 Task: Look for products in the category "Drink Mixes" from the brand "Clear Theory".
Action: Mouse pressed left at (20, 91)
Screenshot: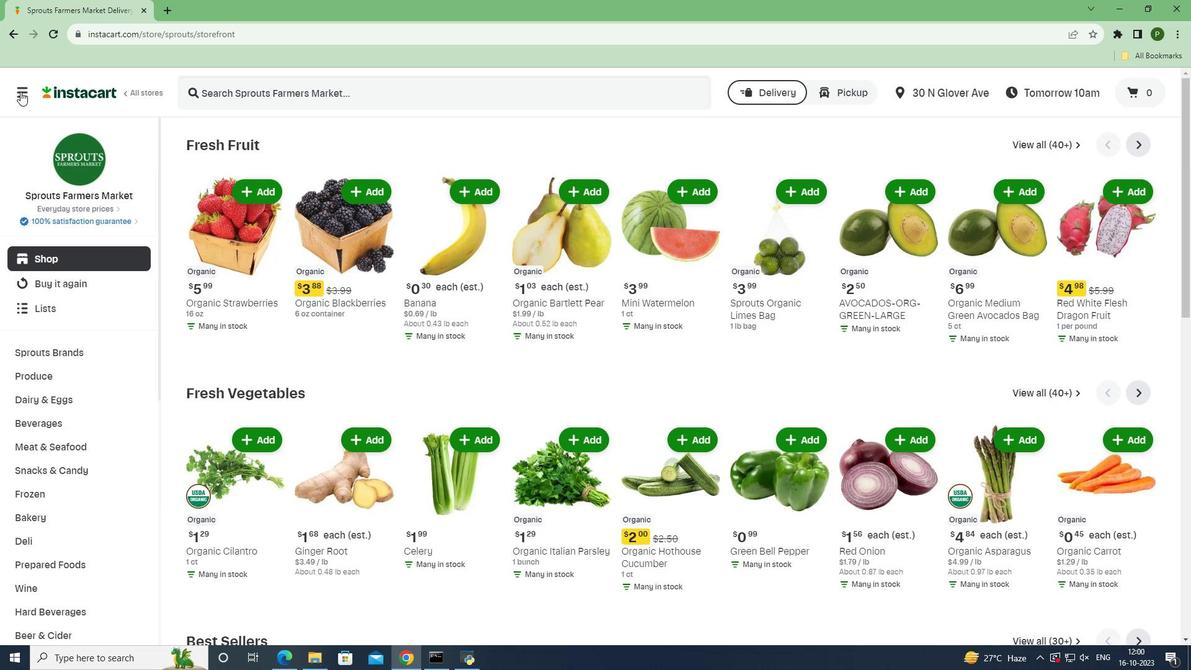 
Action: Mouse moved to (33, 332)
Screenshot: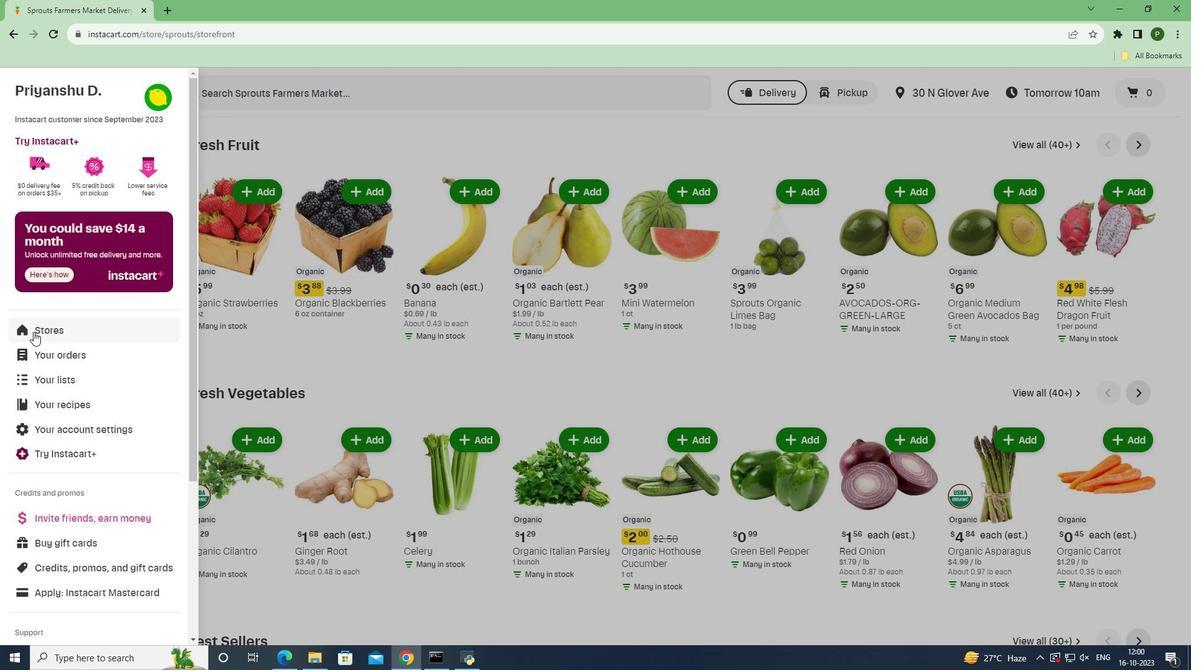 
Action: Mouse pressed left at (33, 332)
Screenshot: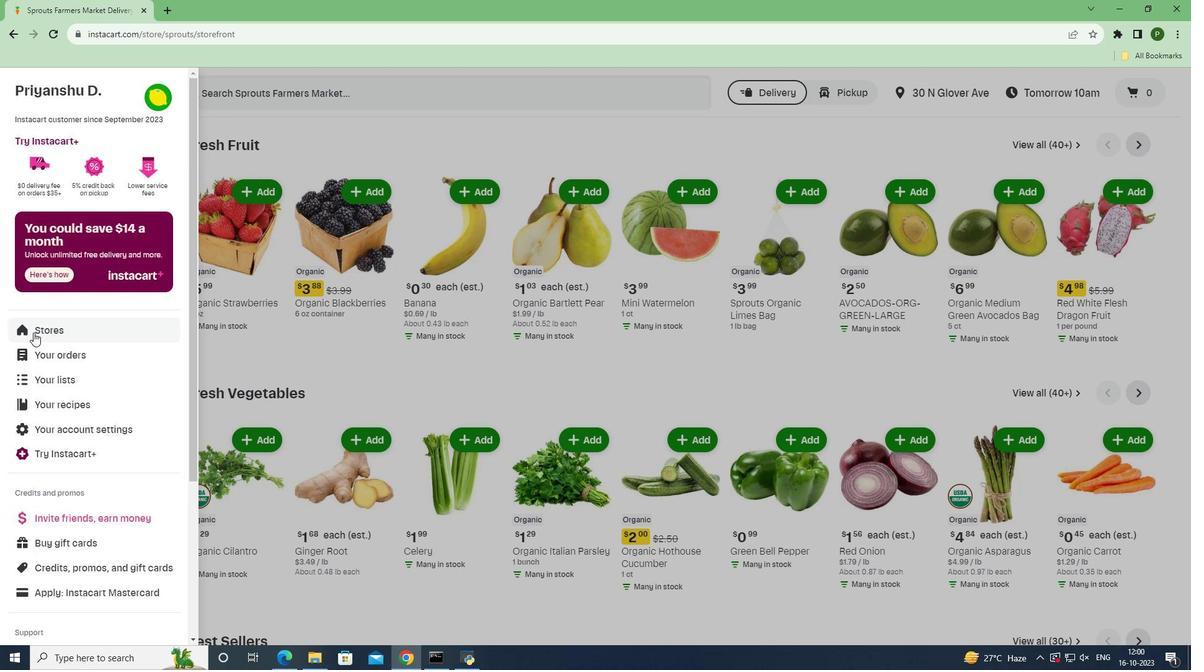 
Action: Mouse moved to (301, 138)
Screenshot: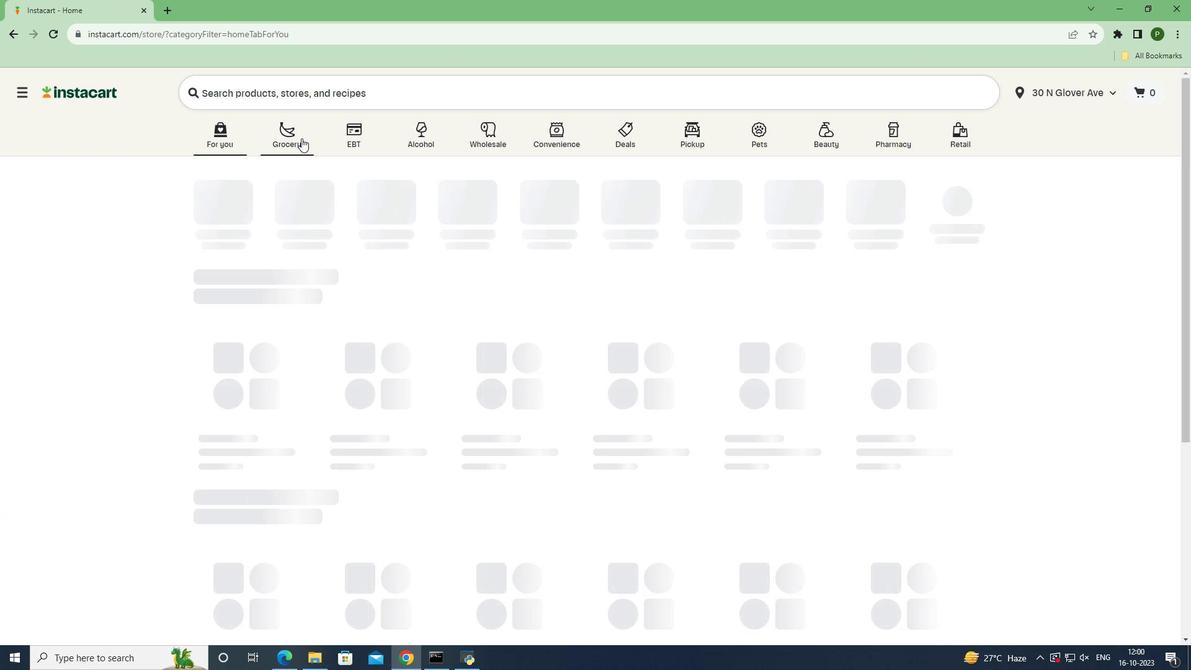 
Action: Mouse pressed left at (301, 138)
Screenshot: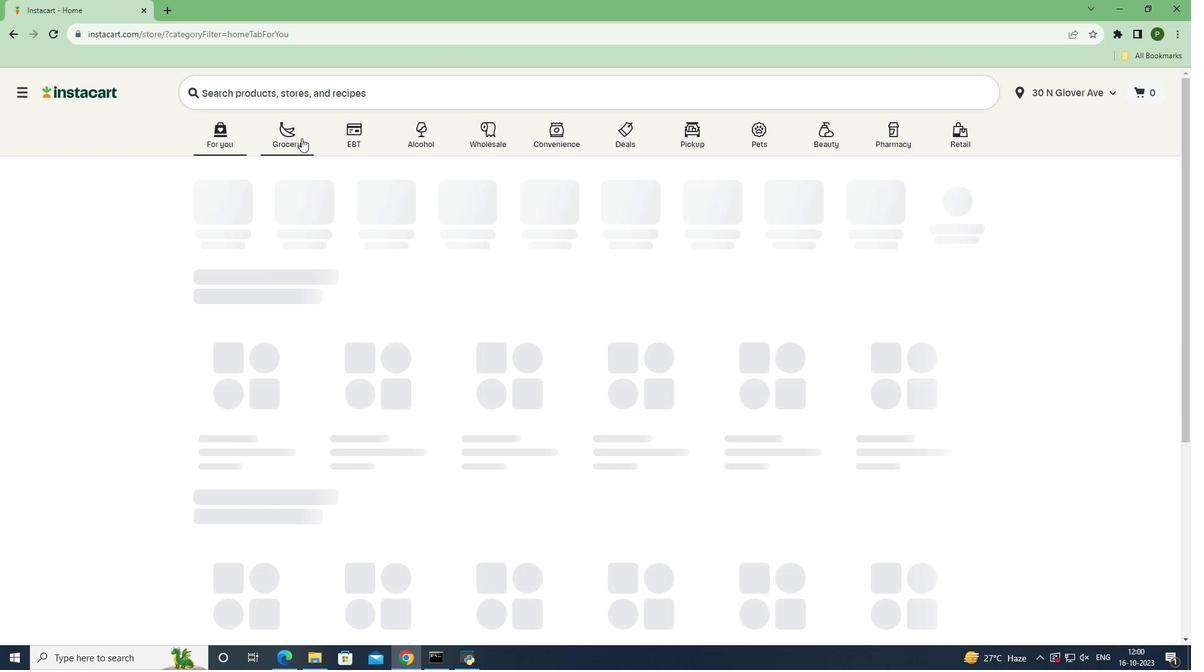 
Action: Mouse moved to (774, 298)
Screenshot: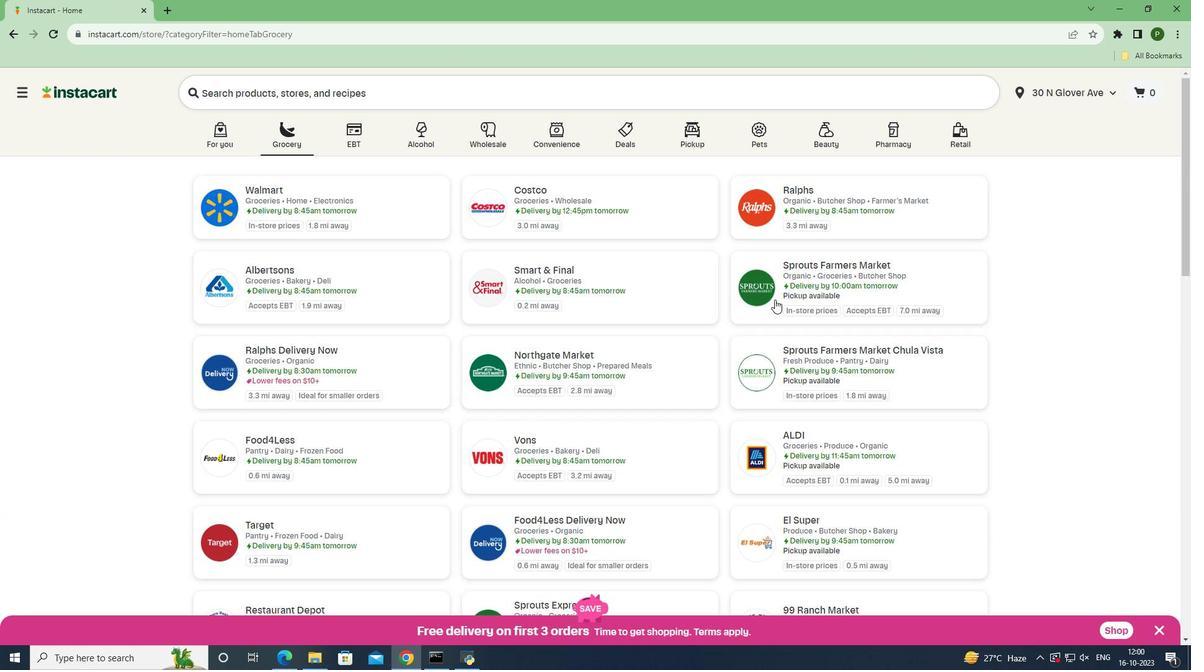 
Action: Mouse pressed left at (774, 298)
Screenshot: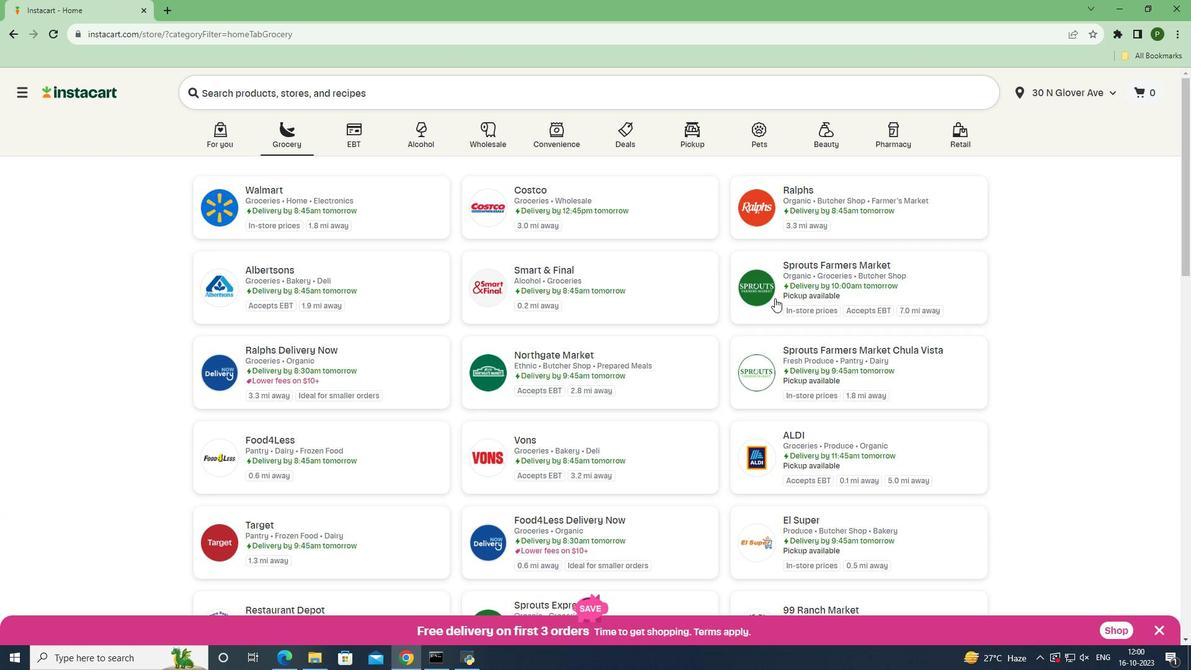 
Action: Mouse moved to (83, 418)
Screenshot: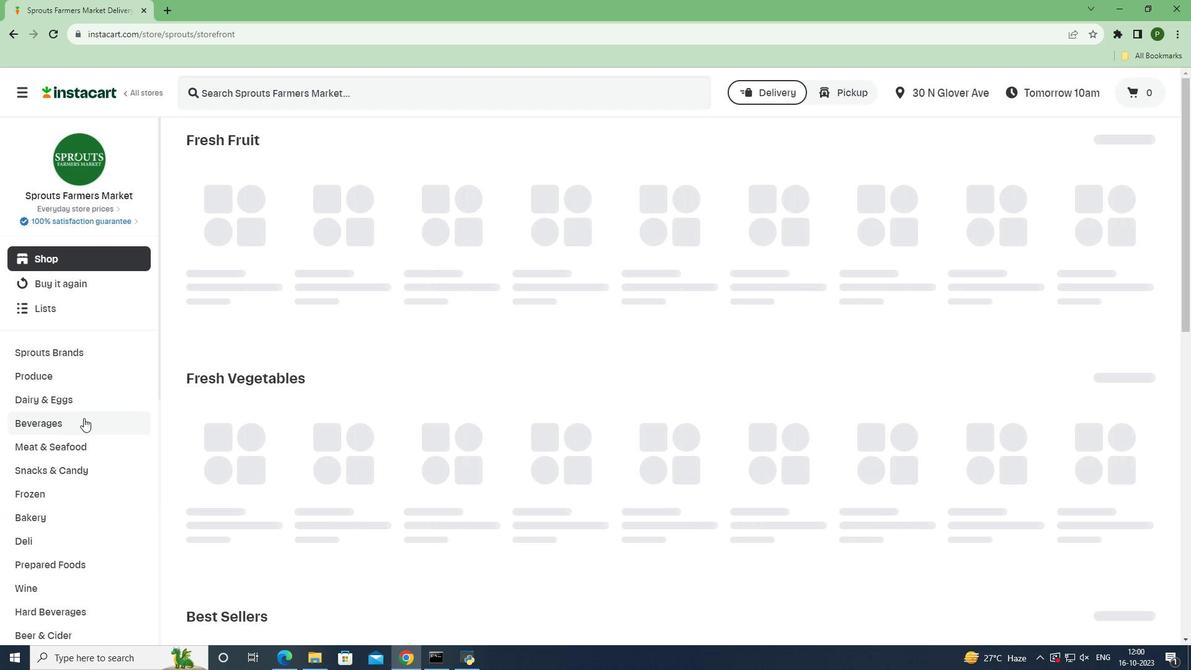 
Action: Mouse pressed left at (83, 418)
Screenshot: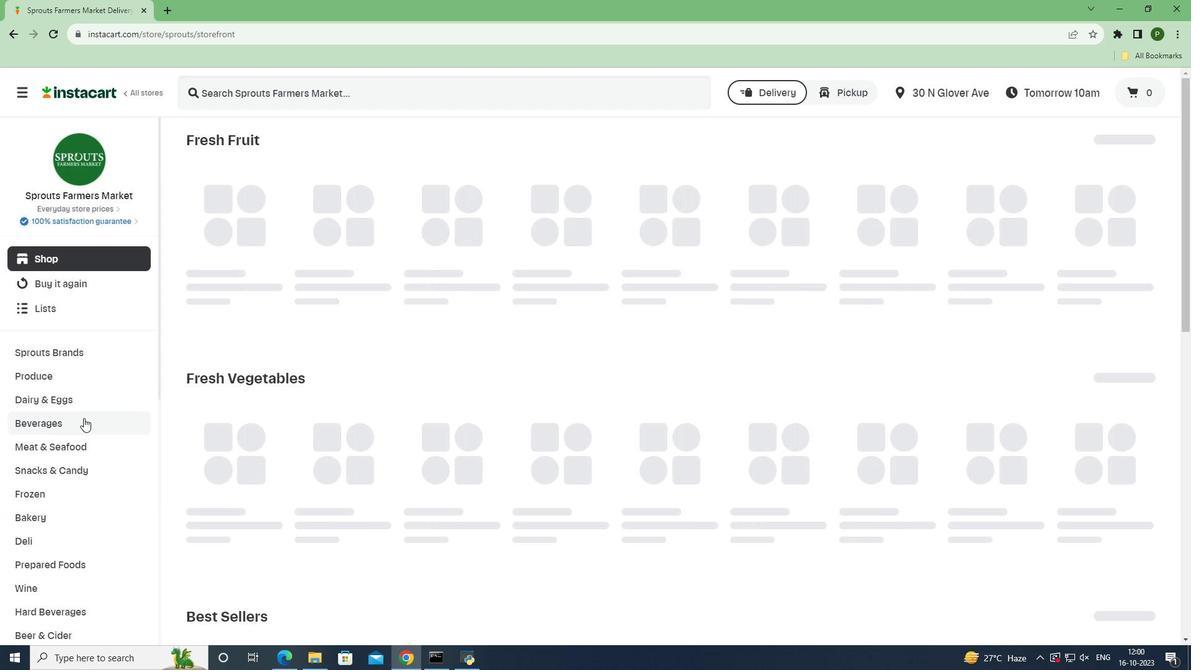 
Action: Mouse moved to (1113, 170)
Screenshot: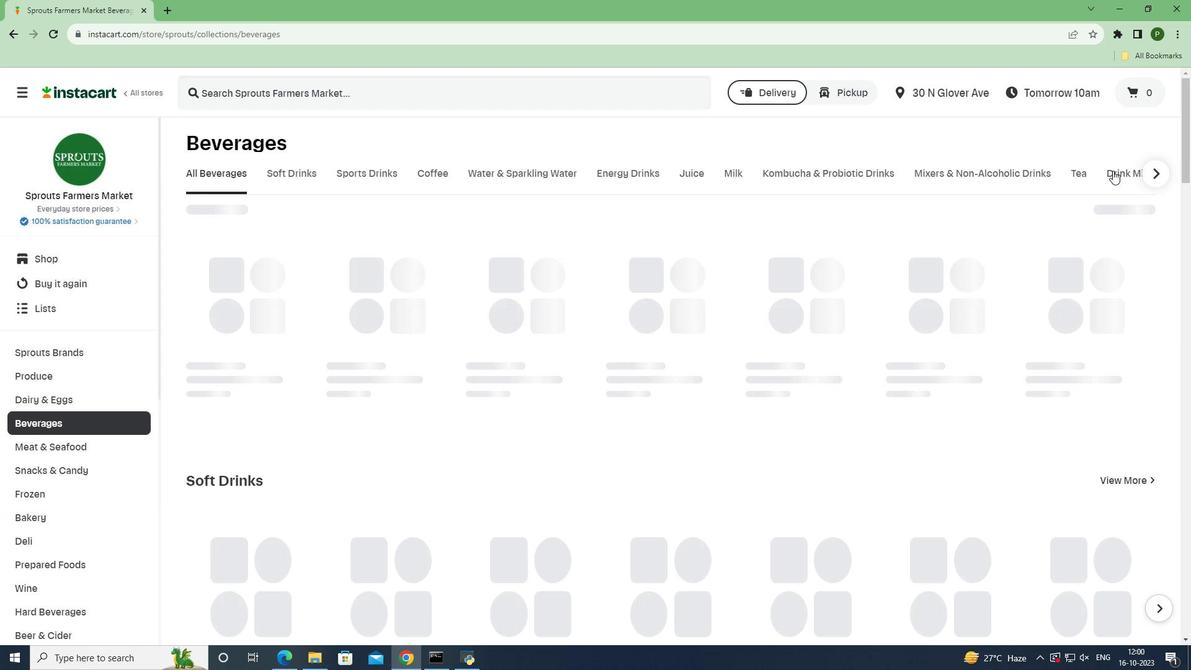 
Action: Mouse pressed left at (1113, 170)
Screenshot: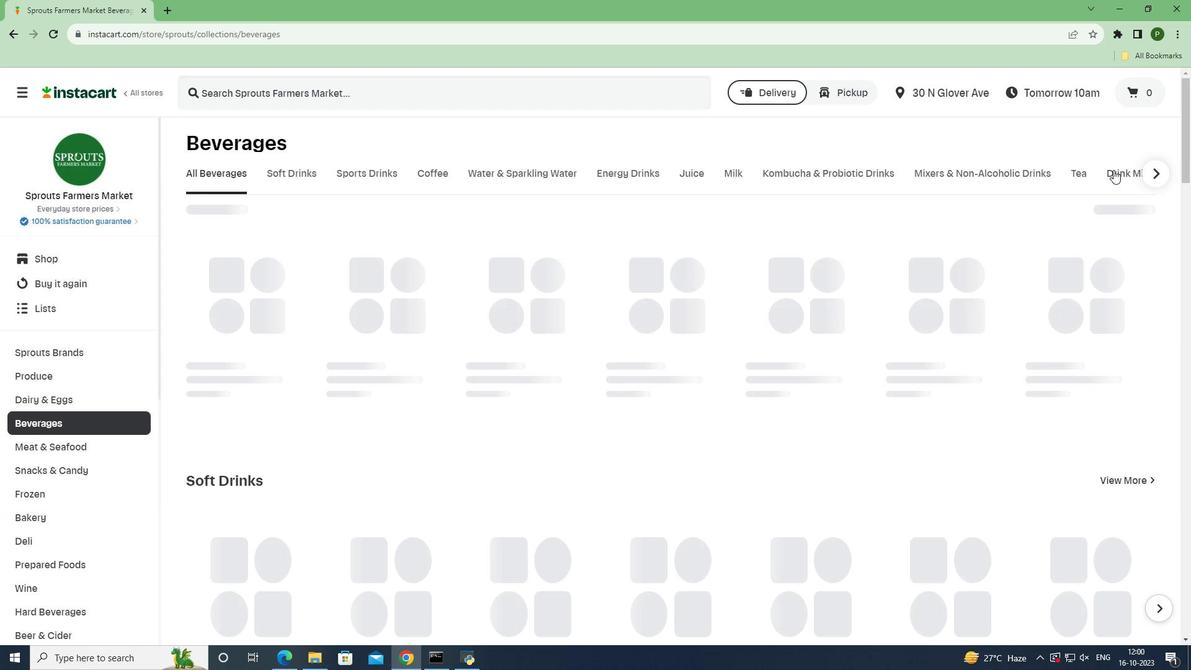 
Action: Mouse moved to (344, 286)
Screenshot: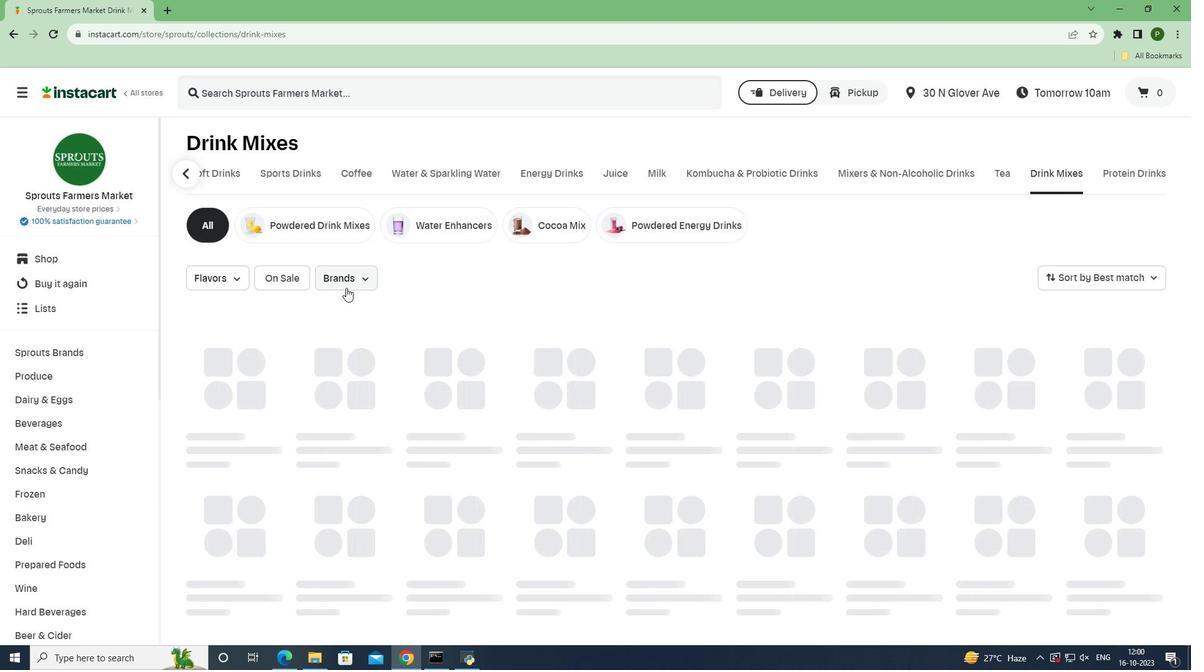 
Action: Mouse pressed left at (344, 286)
Screenshot: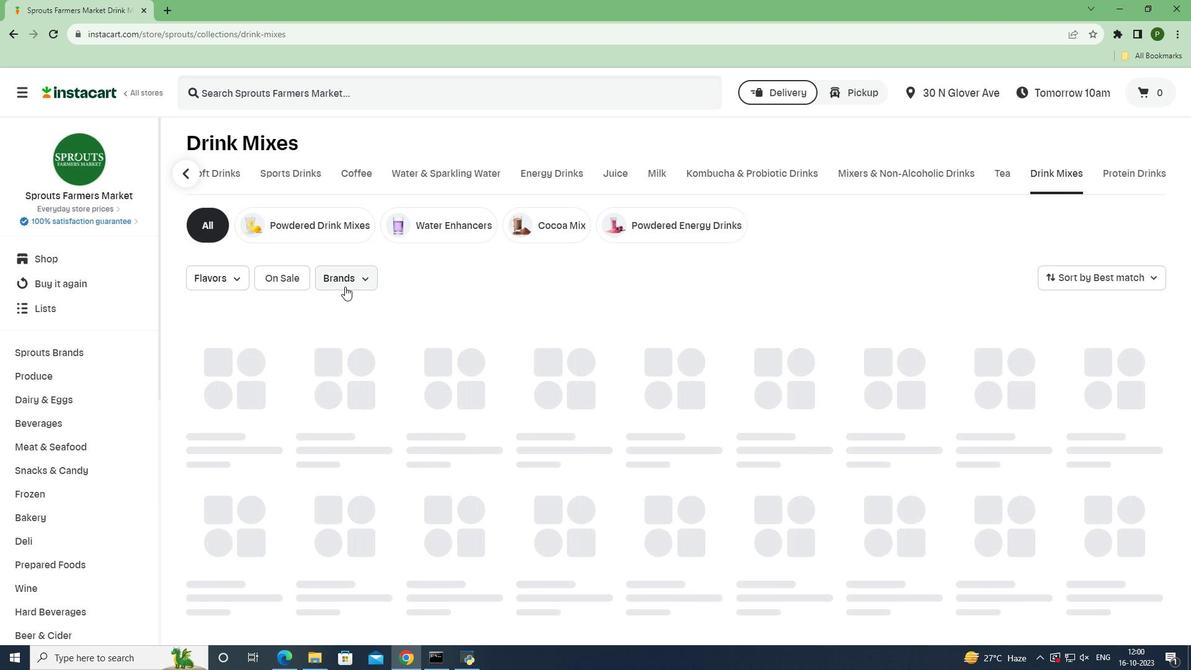 
Action: Mouse moved to (385, 357)
Screenshot: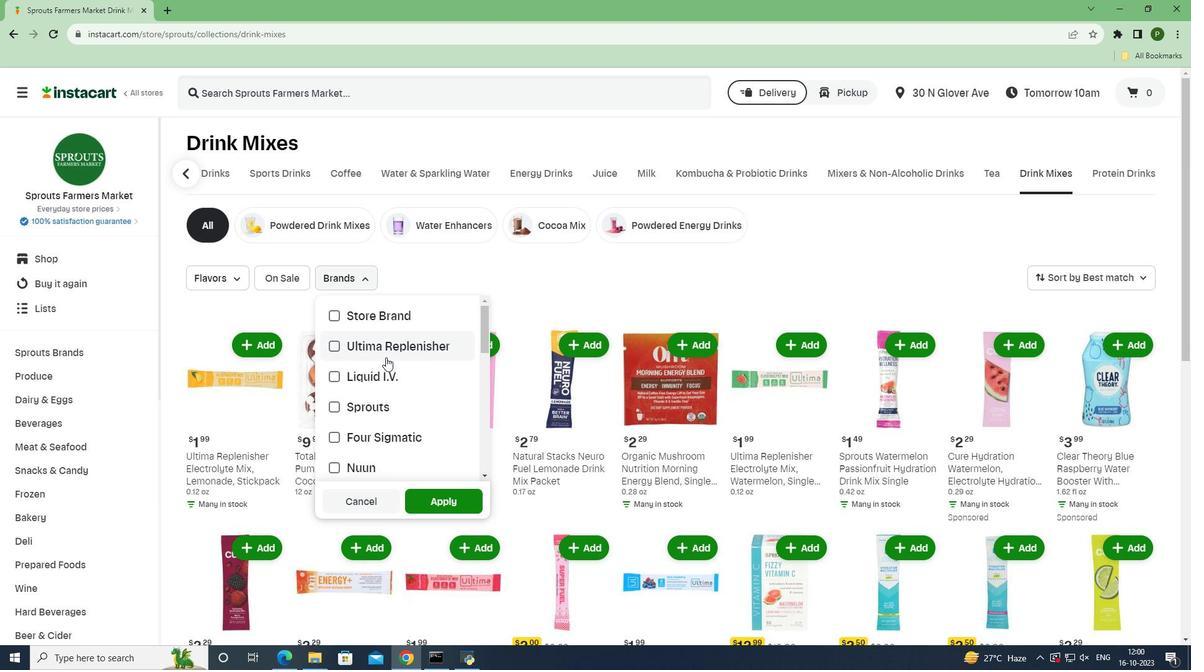 
Action: Mouse scrolled (385, 356) with delta (0, 0)
Screenshot: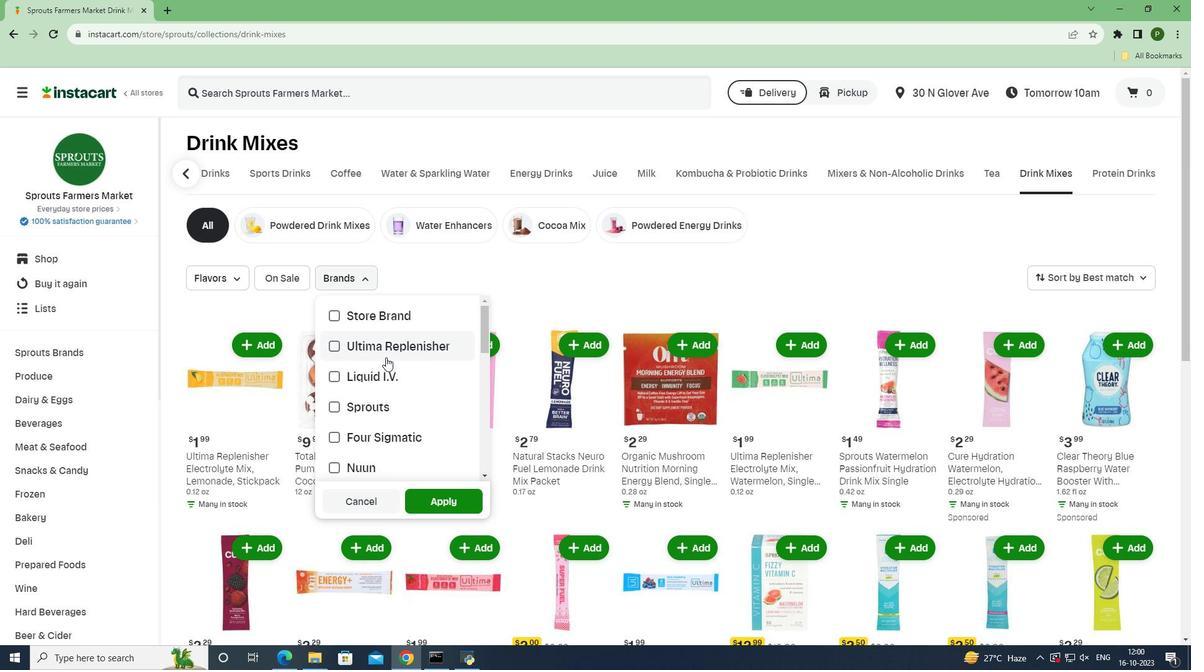 
Action: Mouse scrolled (385, 356) with delta (0, 0)
Screenshot: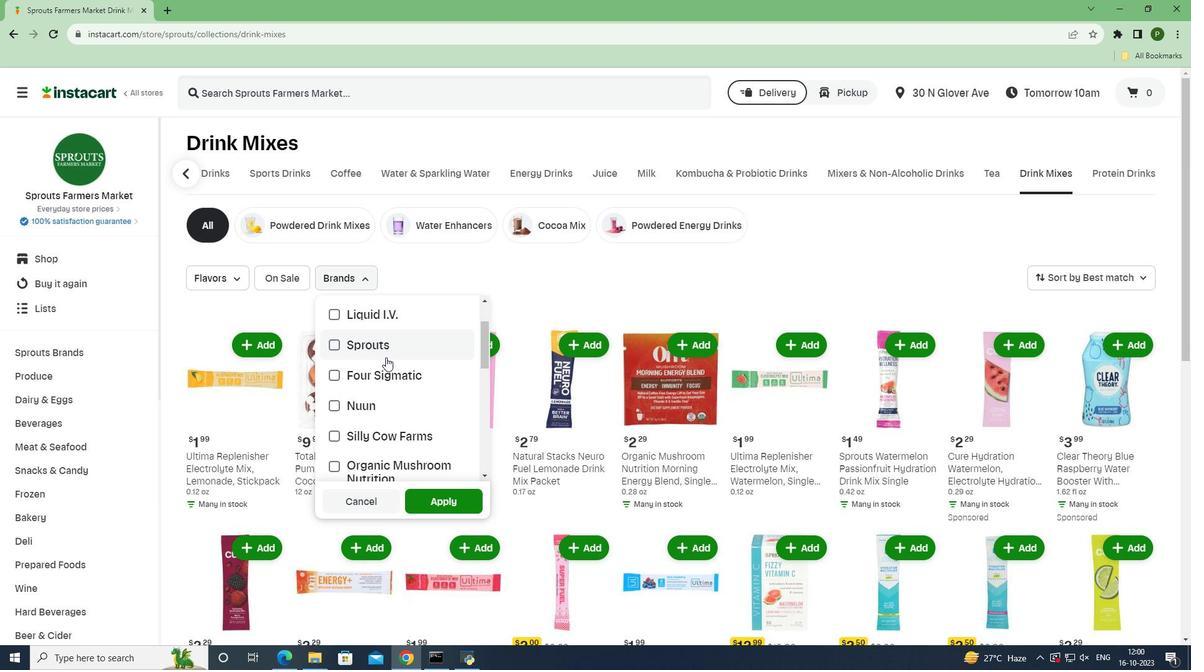 
Action: Mouse scrolled (385, 356) with delta (0, 0)
Screenshot: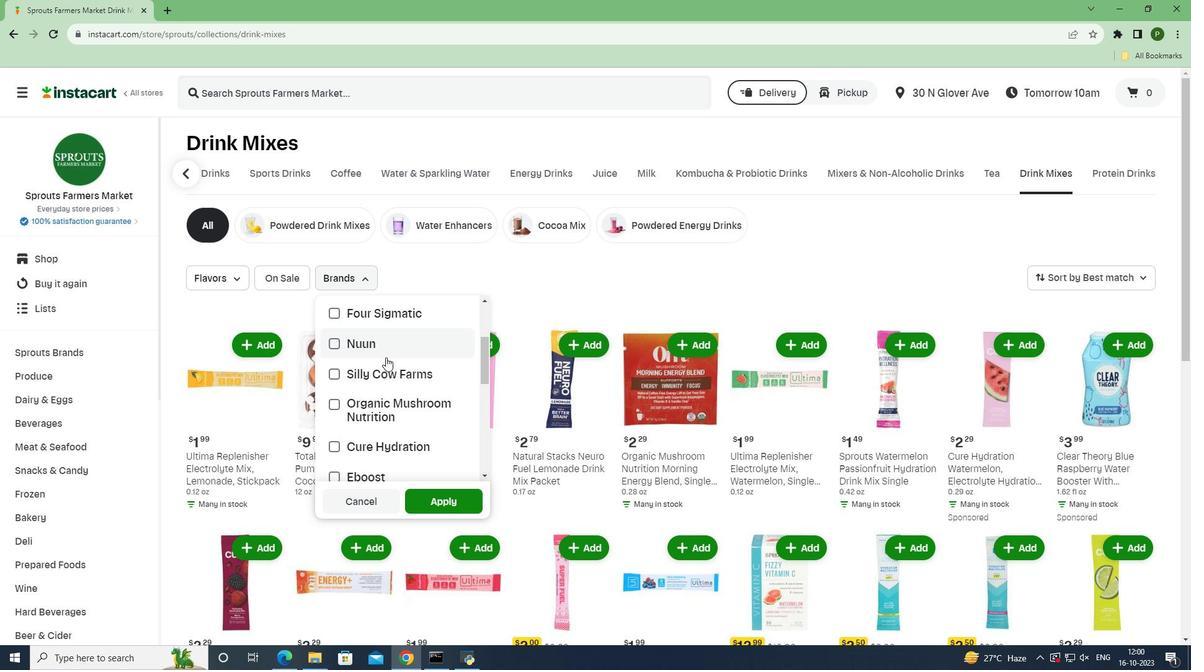 
Action: Mouse scrolled (385, 356) with delta (0, 0)
Screenshot: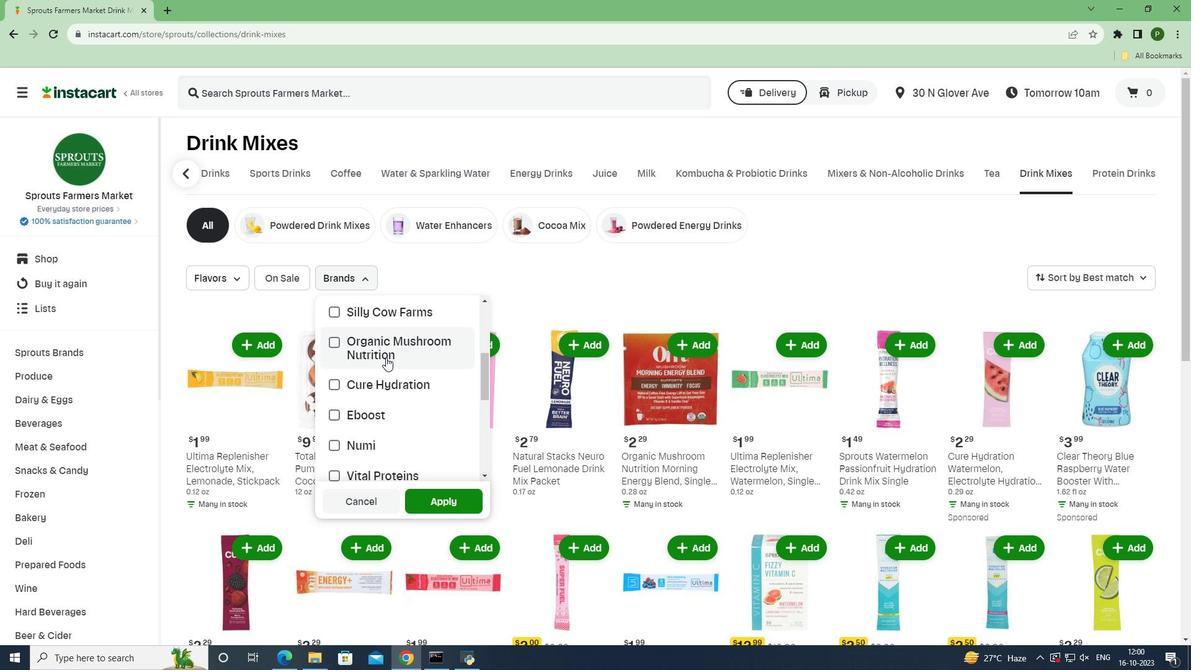
Action: Mouse scrolled (385, 356) with delta (0, 0)
Screenshot: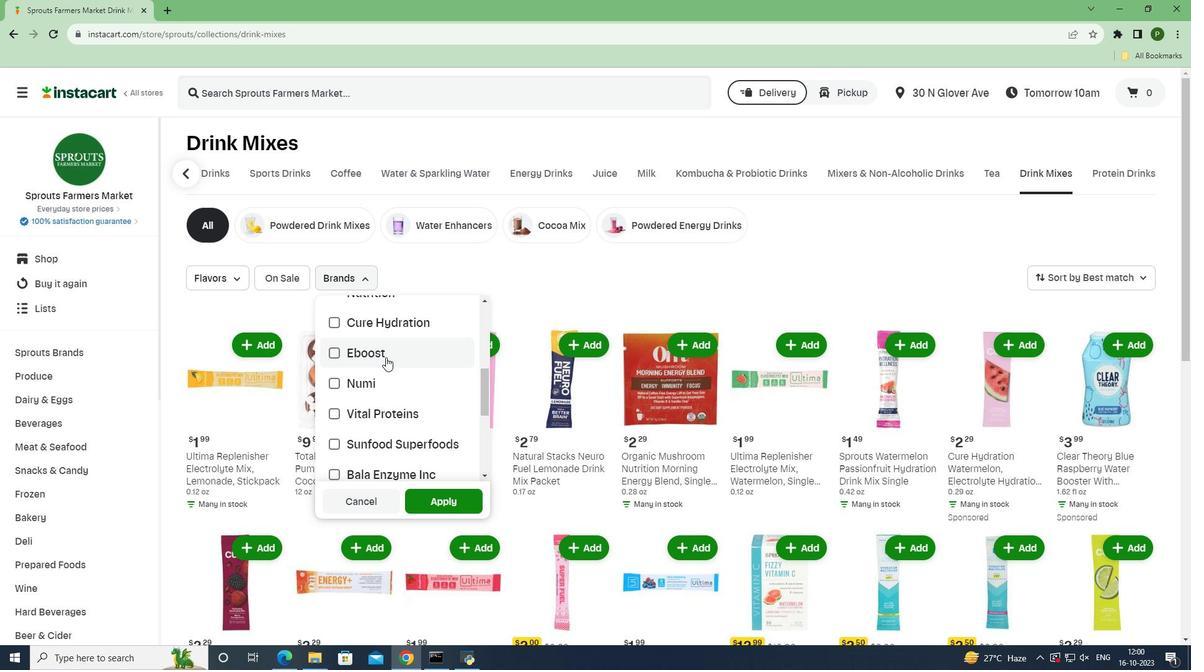 
Action: Mouse scrolled (385, 356) with delta (0, 0)
Screenshot: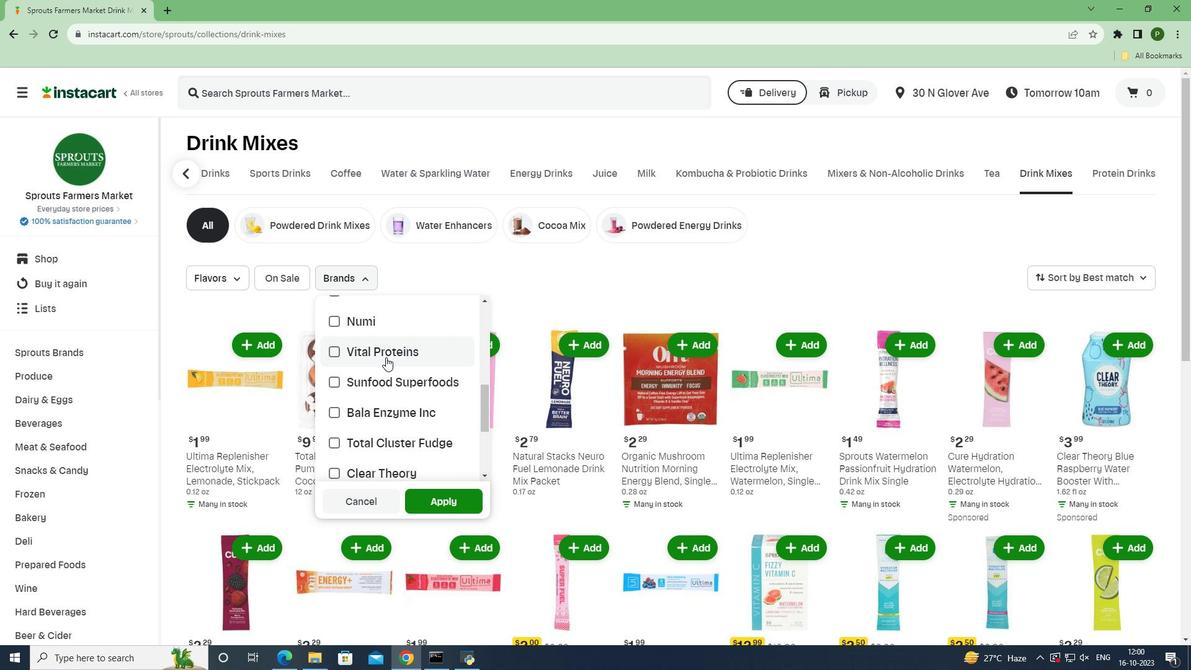 
Action: Mouse moved to (378, 405)
Screenshot: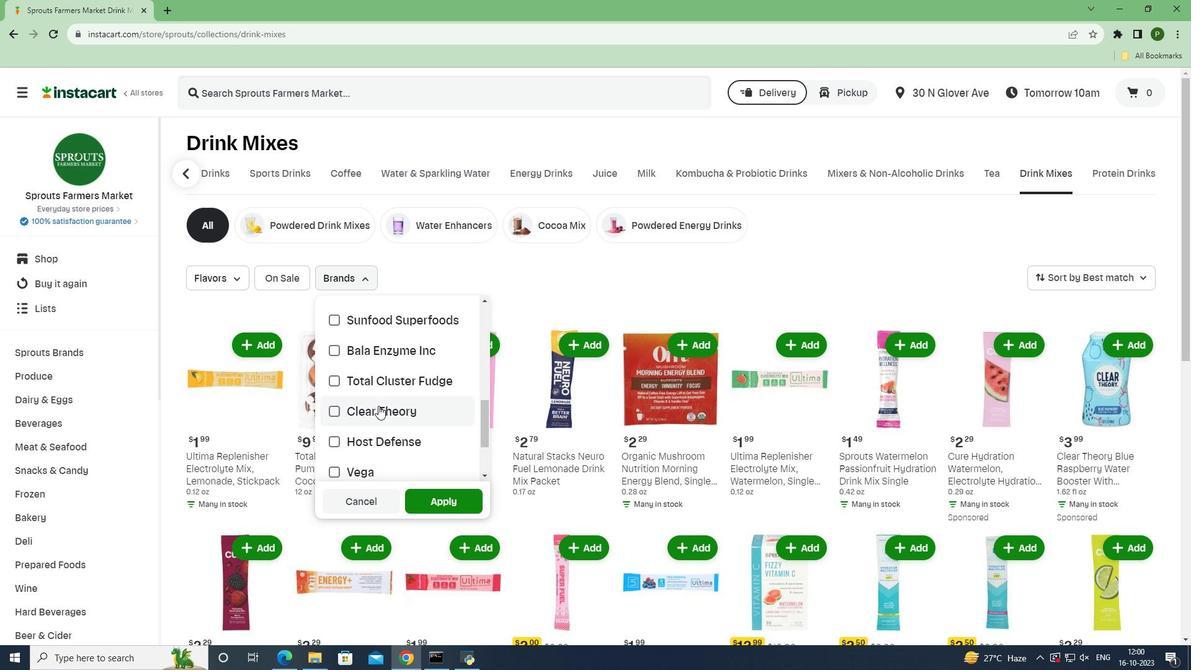 
Action: Mouse pressed left at (378, 405)
Screenshot: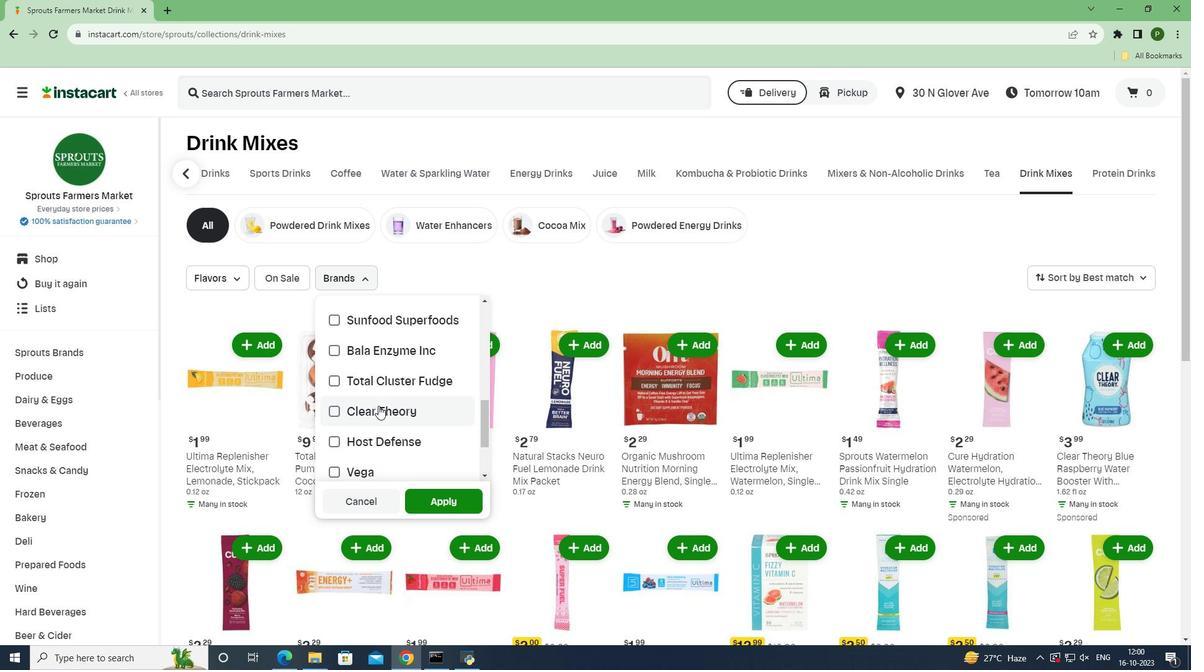 
Action: Mouse moved to (427, 495)
Screenshot: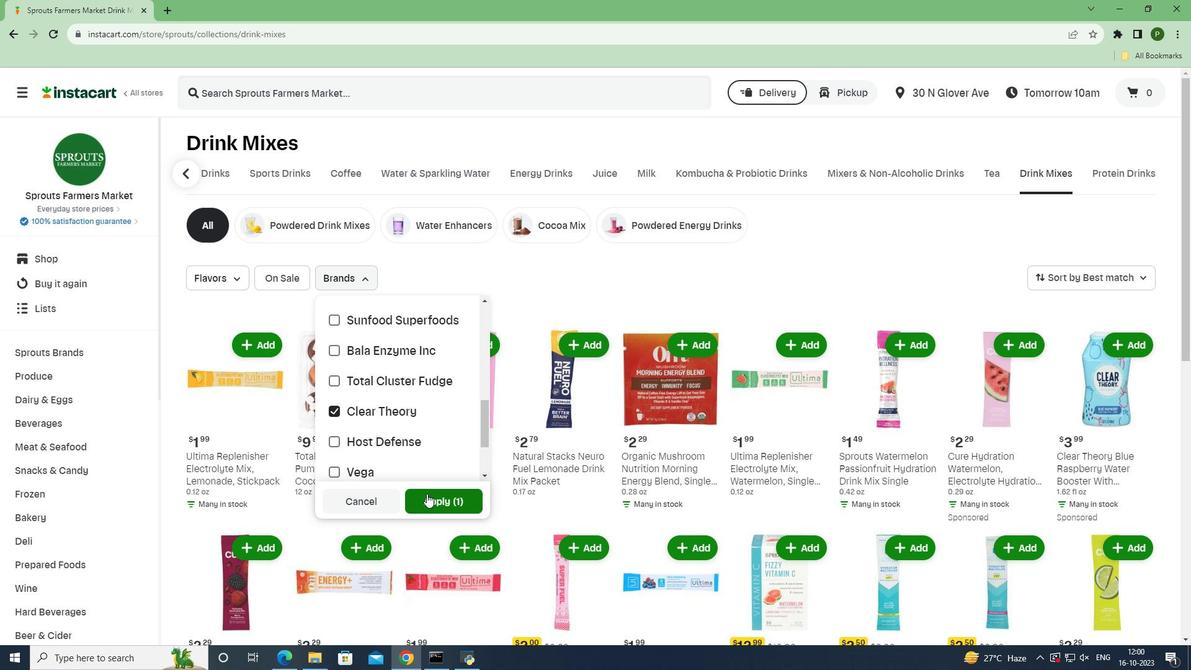 
Action: Mouse pressed left at (427, 495)
Screenshot: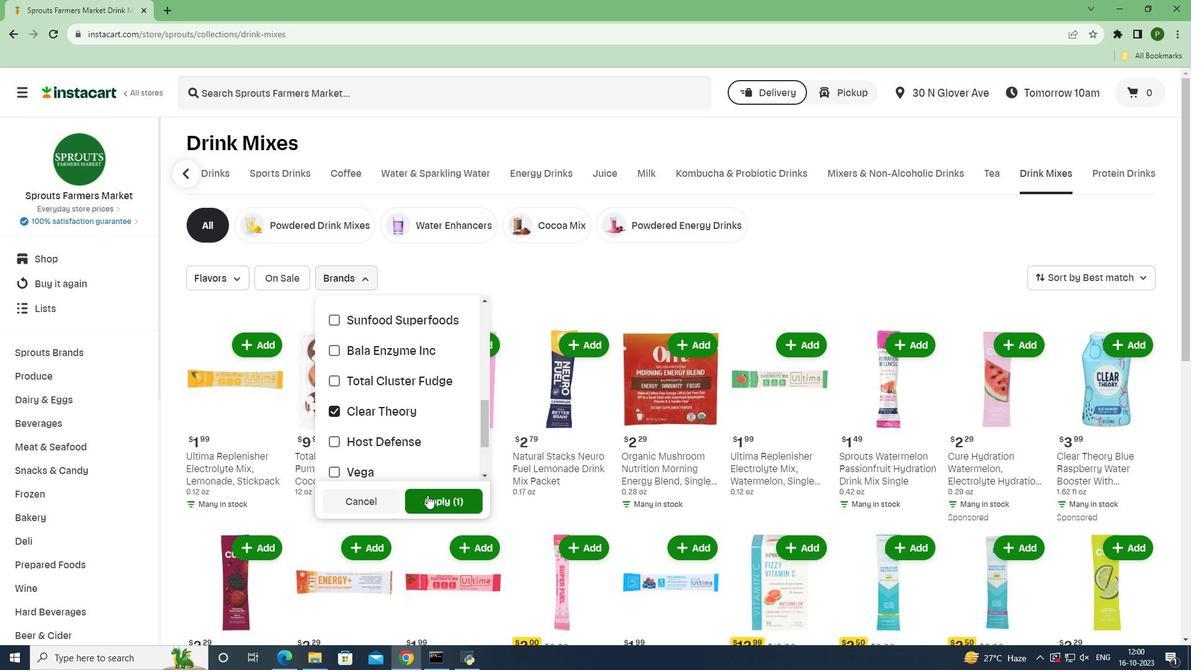 
Action: Mouse moved to (504, 500)
Screenshot: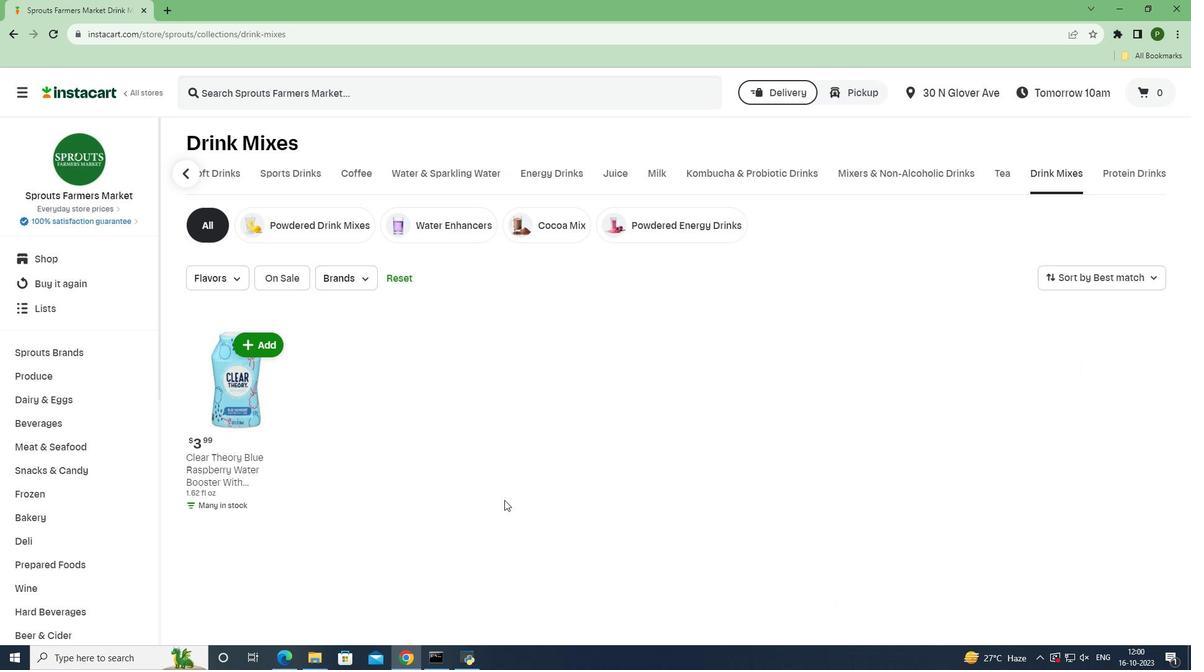 
